 Task: Search for emails from 'Aaihasa Nisni' and move them to a new folder named 'New Client'.
Action: Mouse moved to (190, 31)
Screenshot: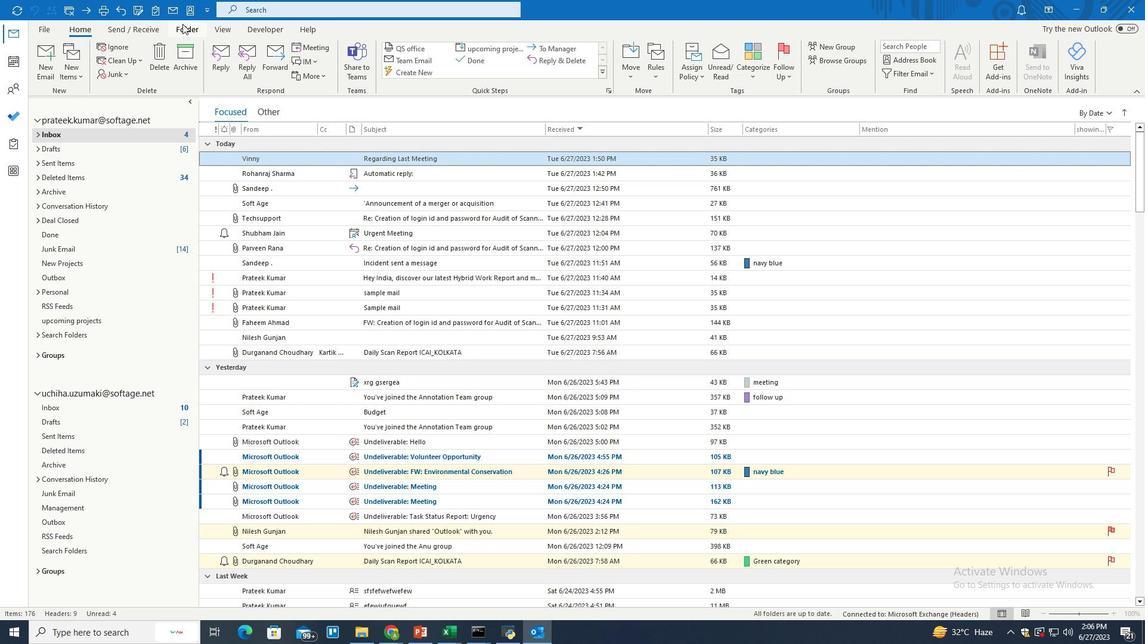 
Action: Mouse pressed left at (190, 31)
Screenshot: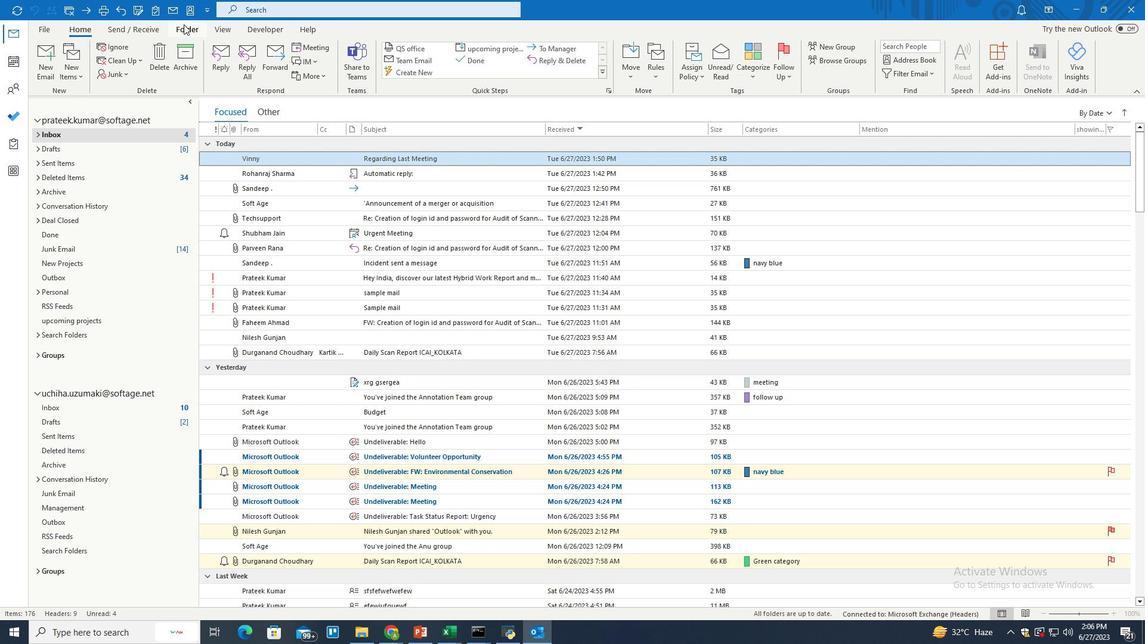 
Action: Mouse moved to (56, 62)
Screenshot: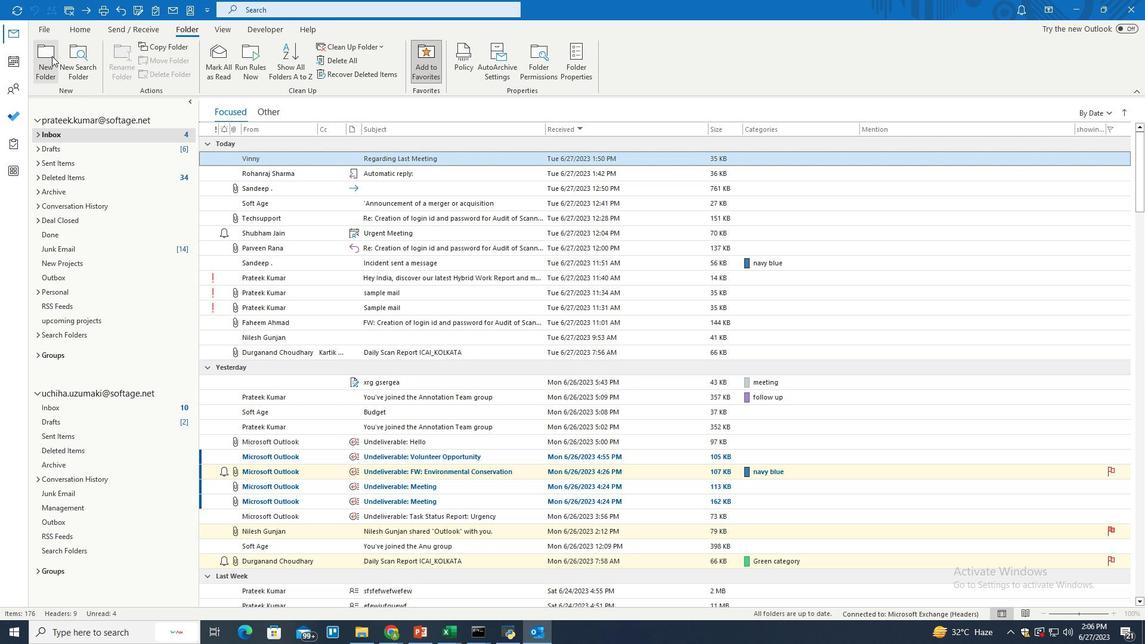 
Action: Mouse pressed left at (56, 62)
Screenshot: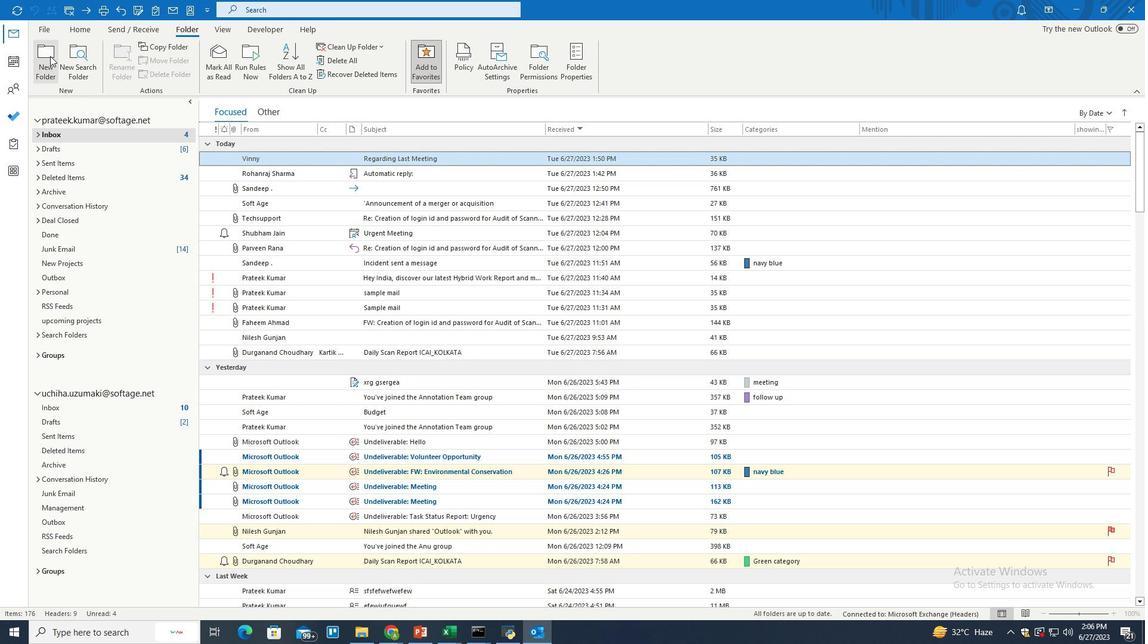 
Action: Mouse moved to (501, 246)
Screenshot: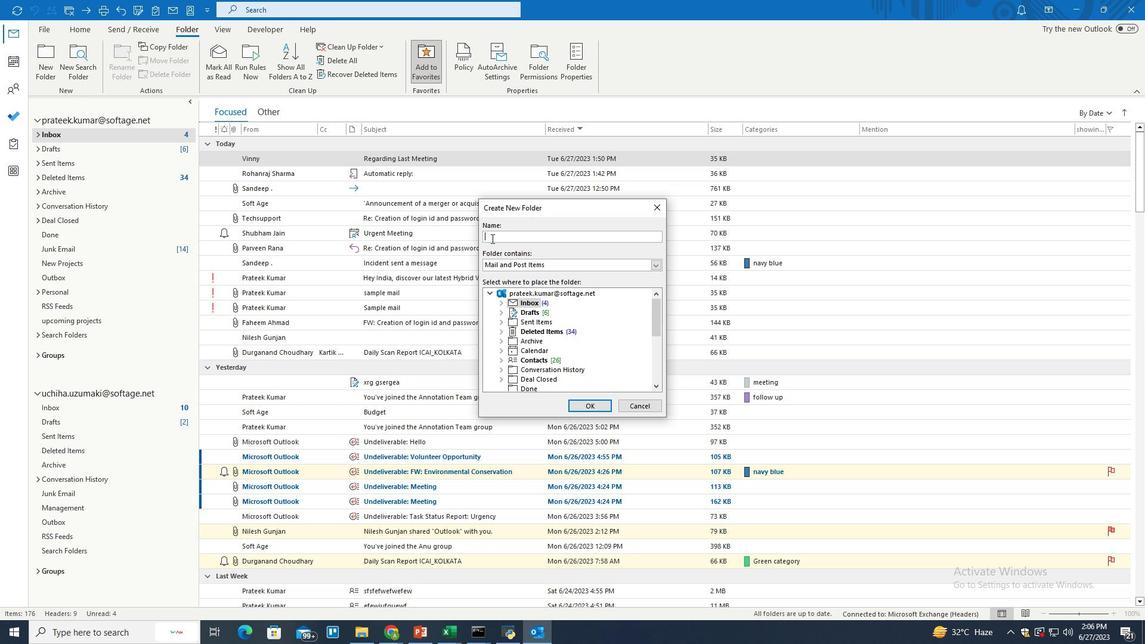 
Action: Mouse pressed left at (501, 246)
Screenshot: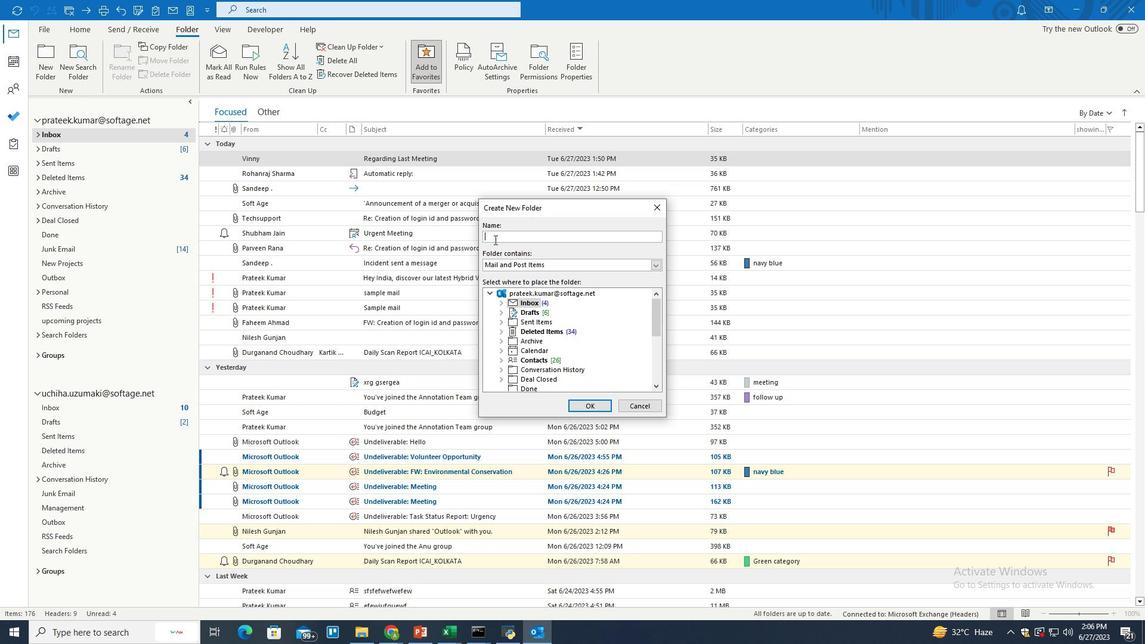 
Action: Key pressed <Key.shift>New<Key.space><Key.shift>Client
Screenshot: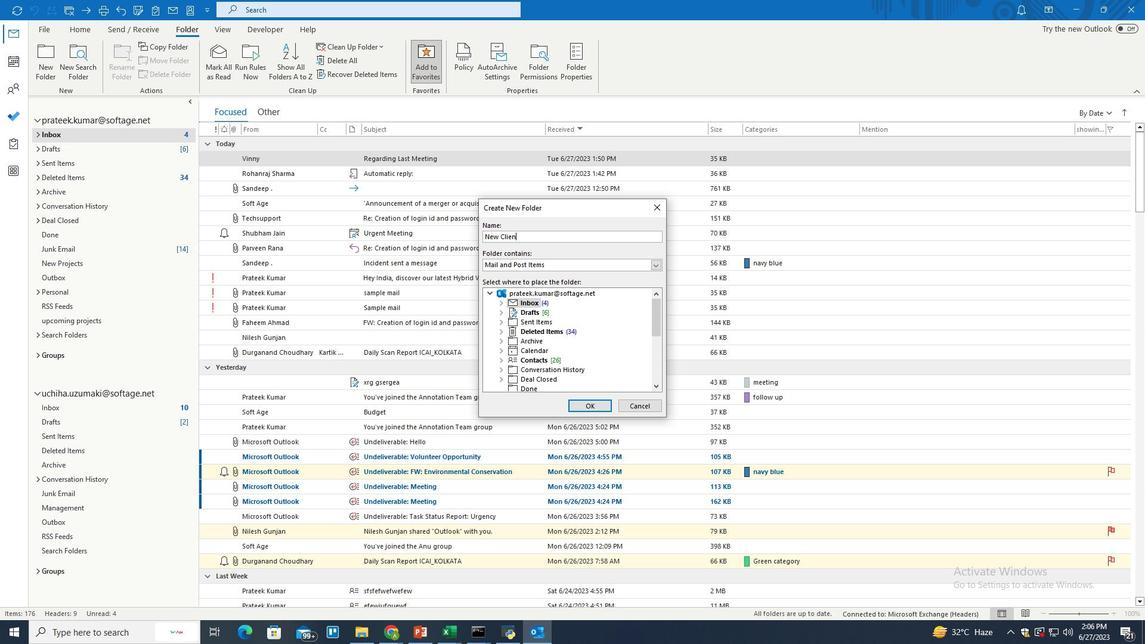 
Action: Mouse moved to (592, 412)
Screenshot: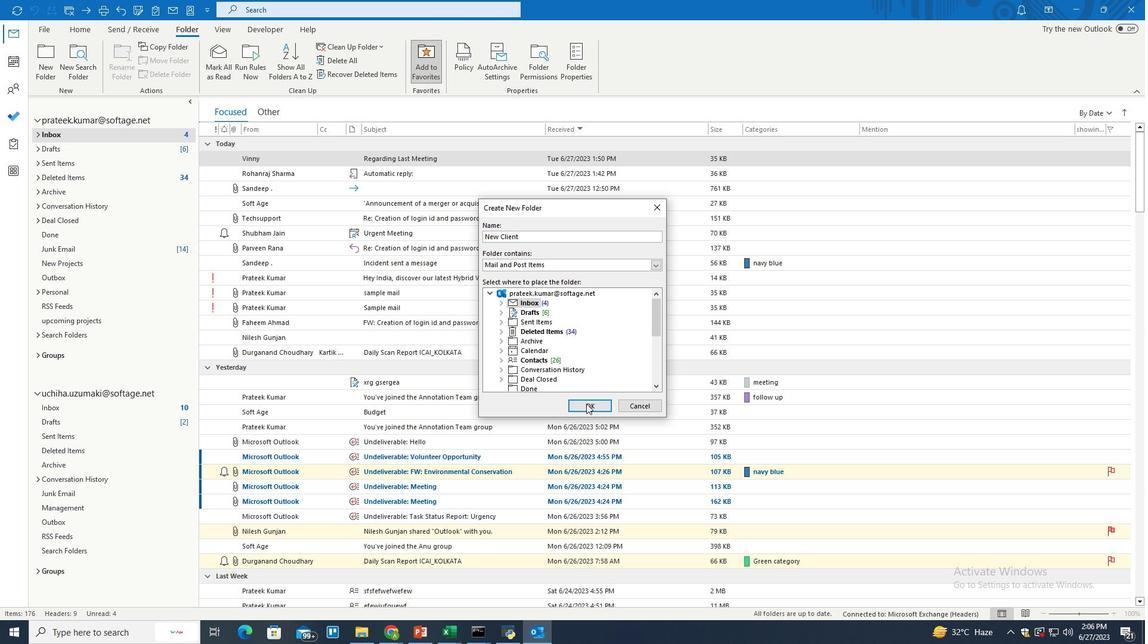 
Action: Mouse pressed left at (592, 412)
Screenshot: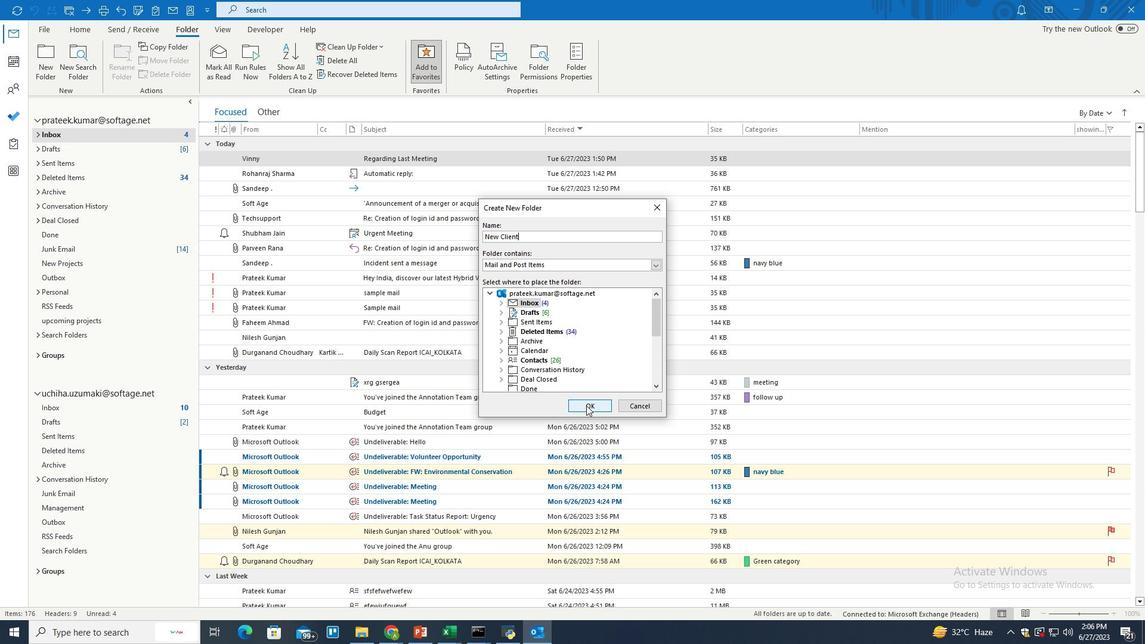
Action: Mouse moved to (471, 16)
Screenshot: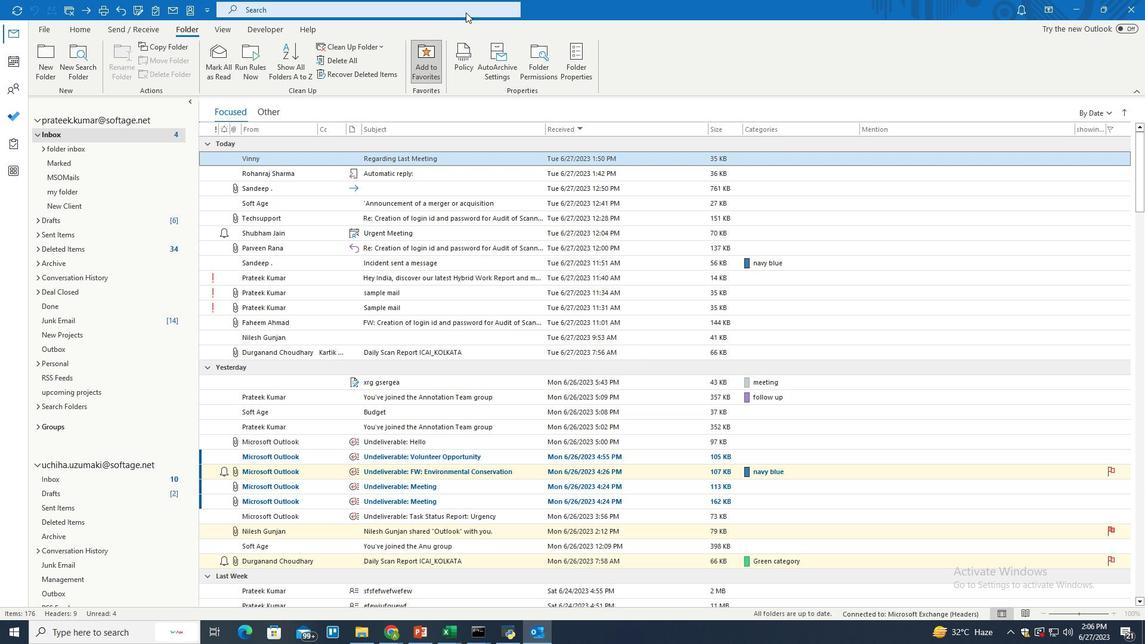 
Action: Mouse pressed left at (471, 16)
Screenshot: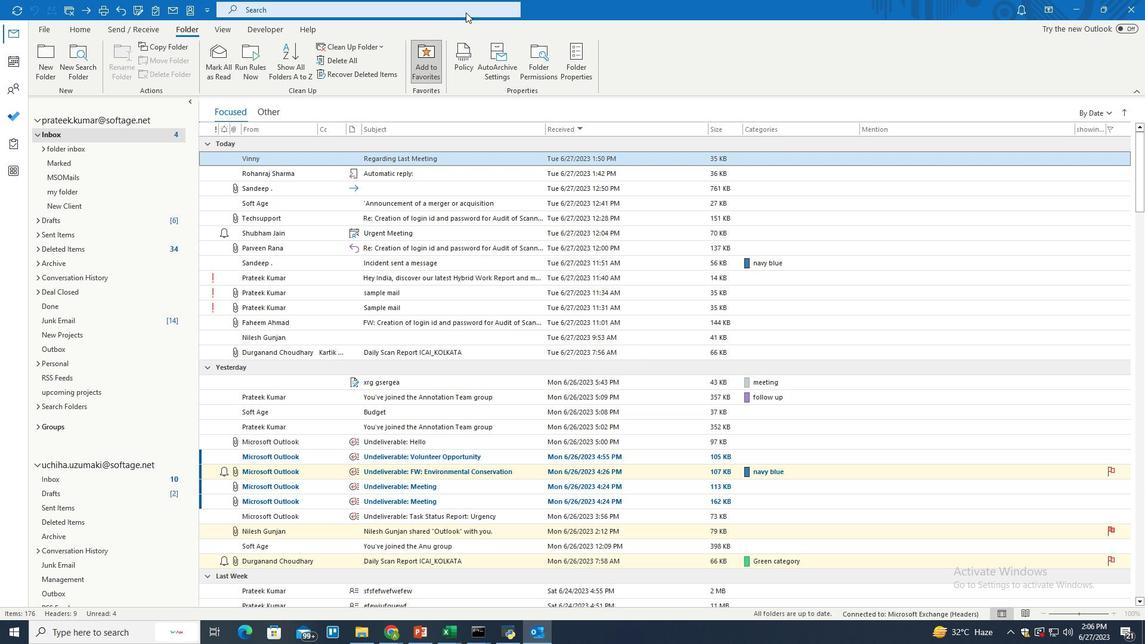 
Action: Key pressed aai
Screenshot: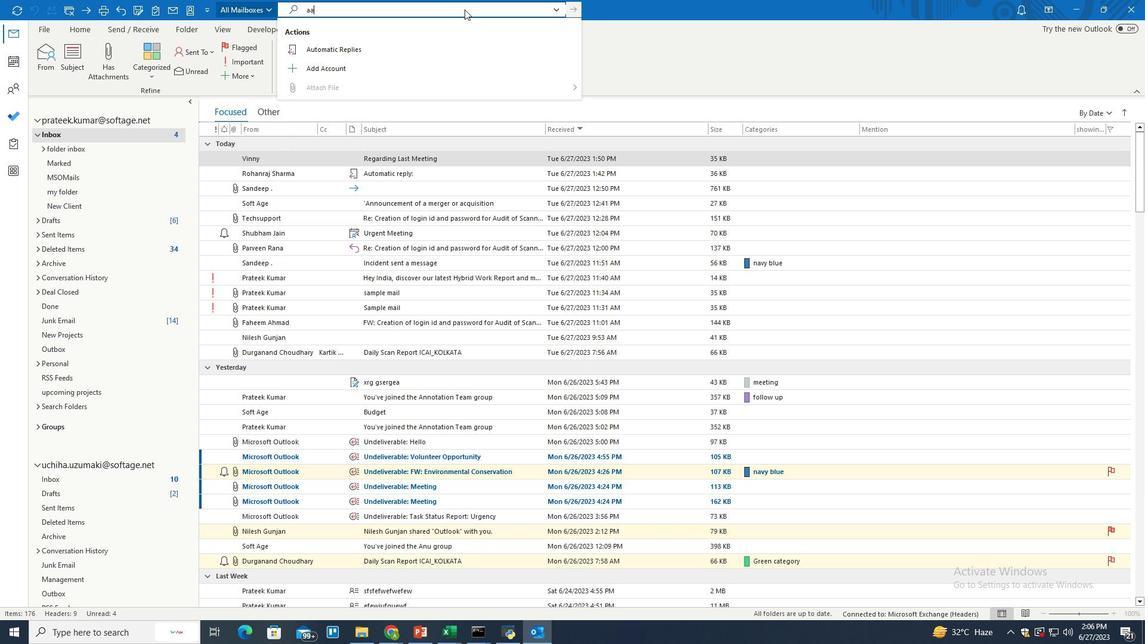 
Action: Mouse moved to (374, 105)
Screenshot: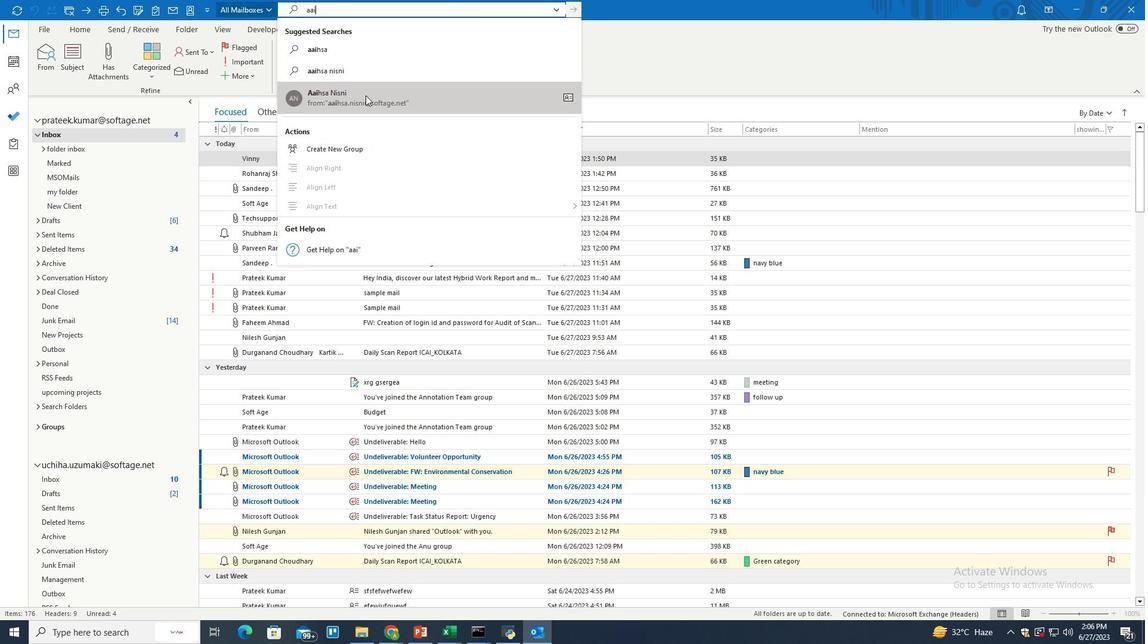 
Action: Mouse pressed left at (374, 105)
Screenshot: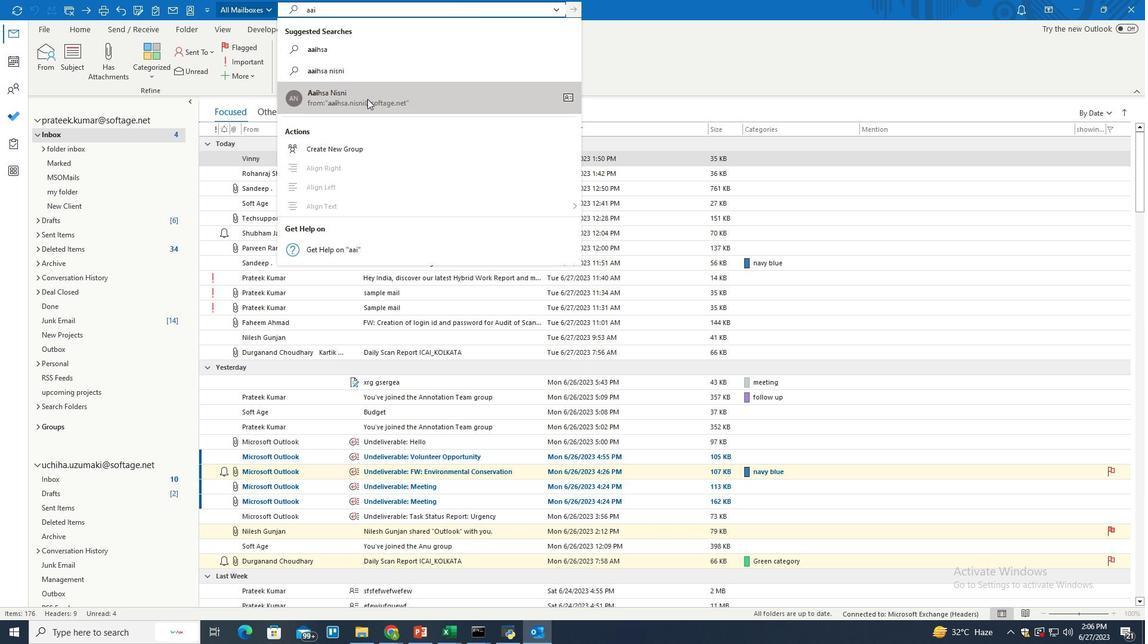 
Action: Mouse moved to (98, 33)
Screenshot: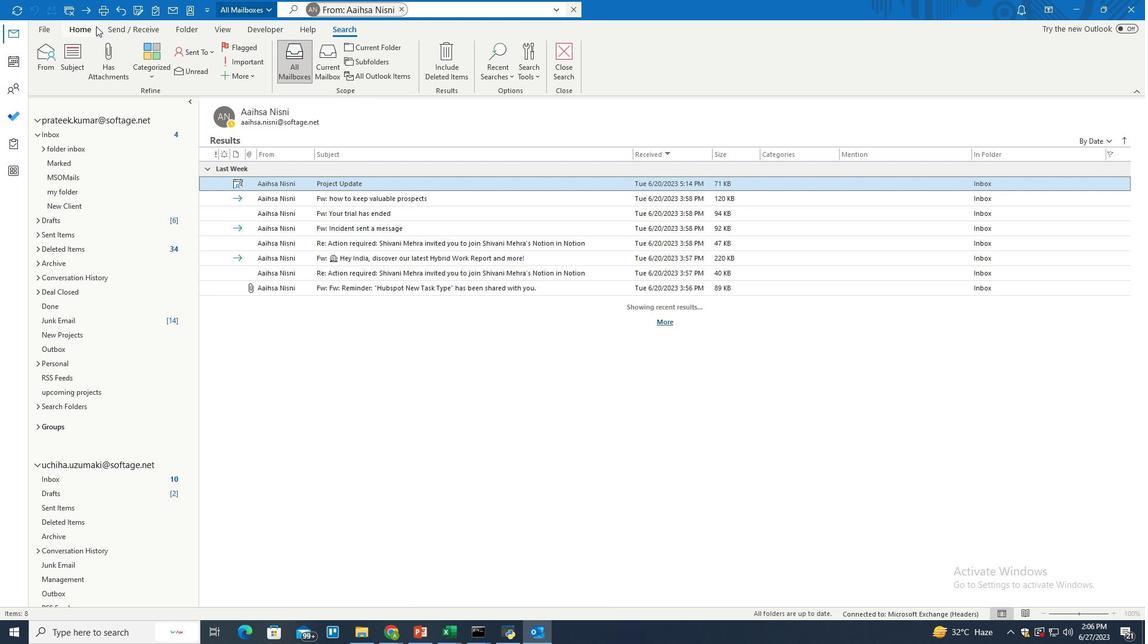 
Action: Mouse pressed left at (98, 33)
Screenshot: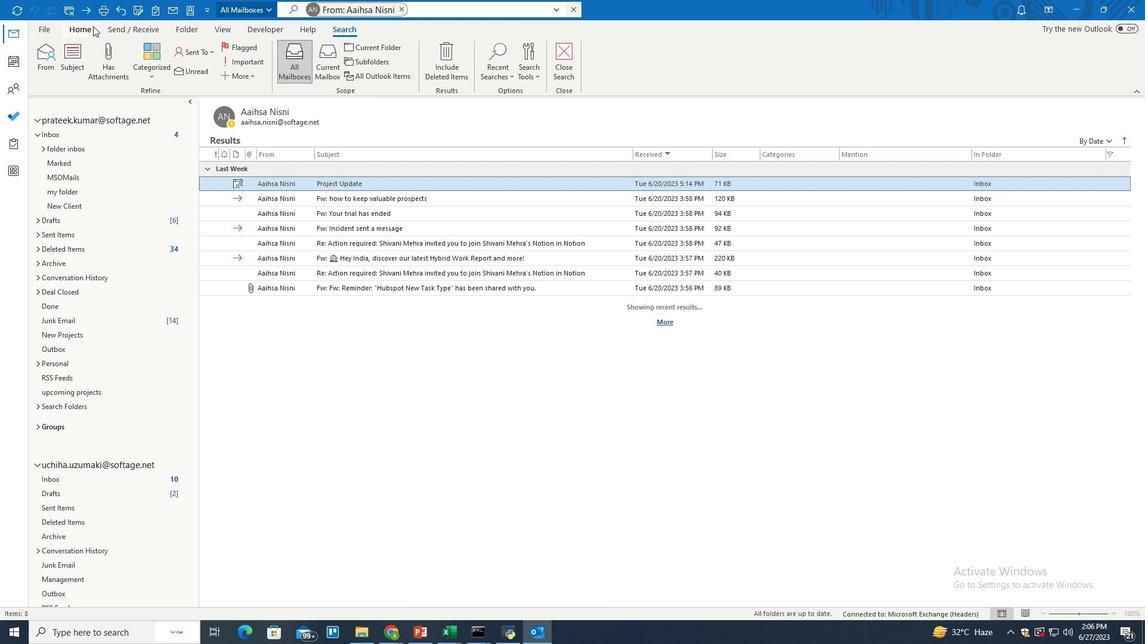 
Action: Mouse moved to (346, 202)
Screenshot: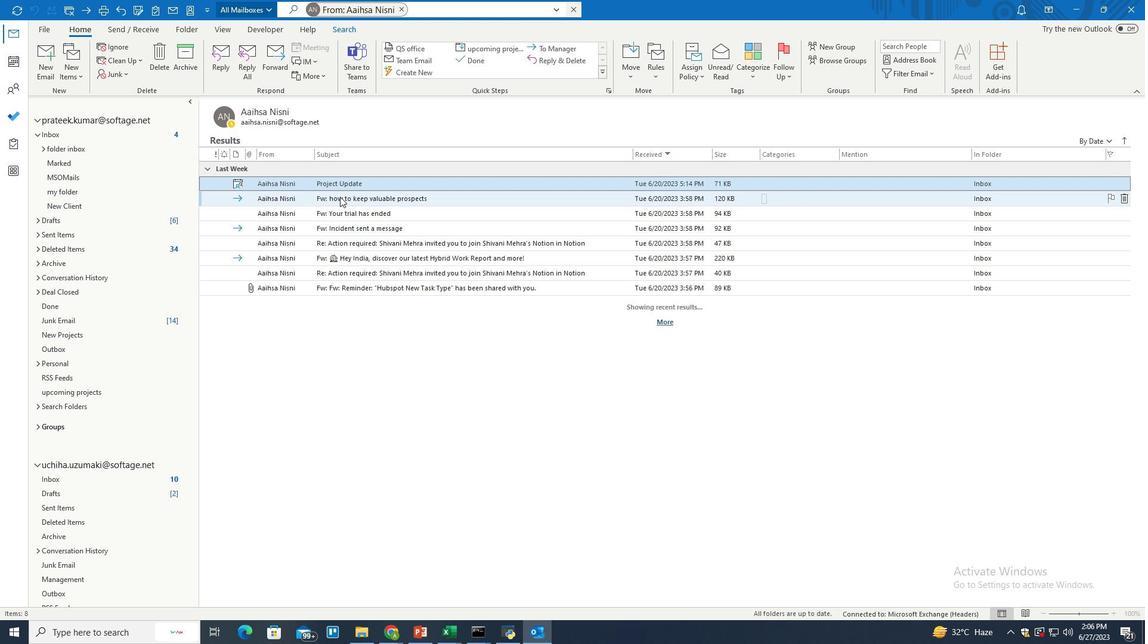 
Action: Key pressed ctrl+A
Screenshot: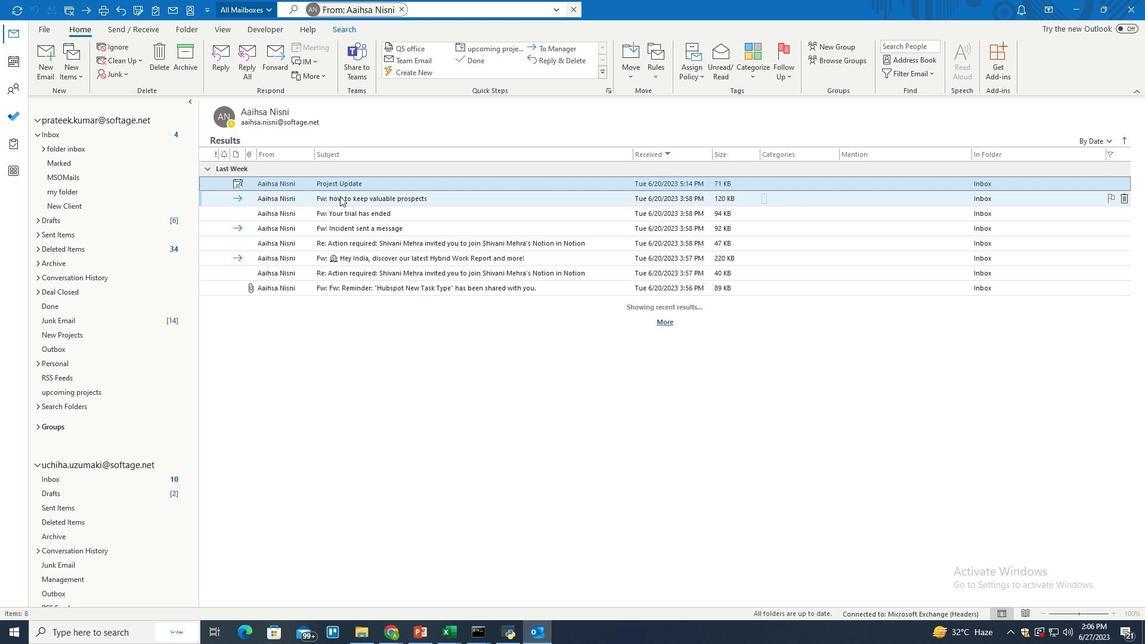 
Action: Mouse moved to (637, 70)
Screenshot: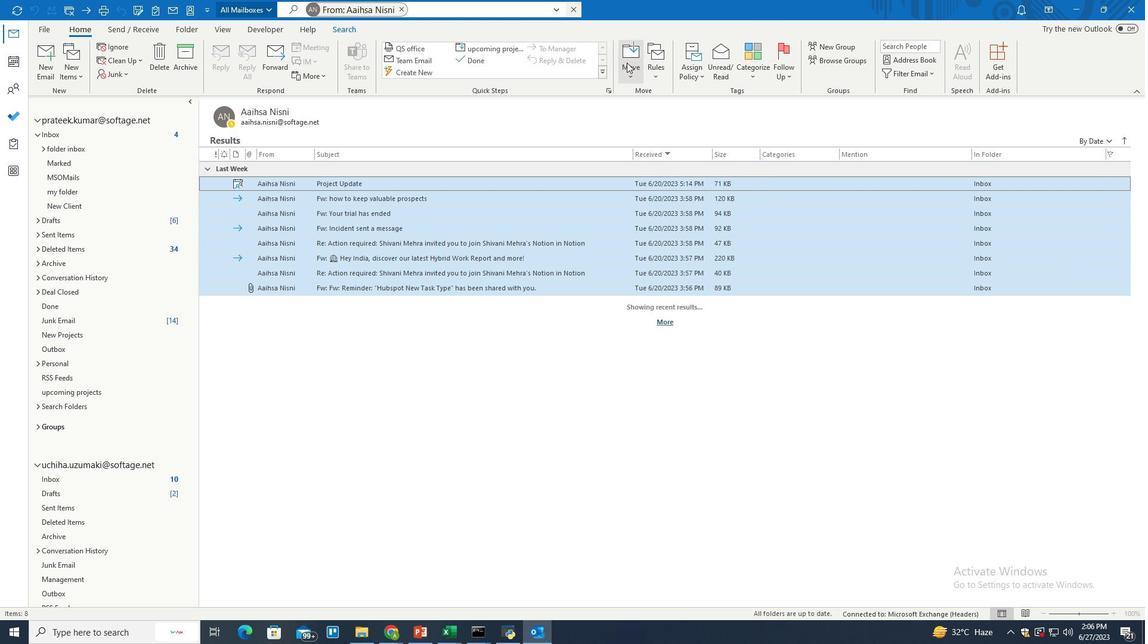 
Action: Mouse pressed left at (637, 70)
Screenshot: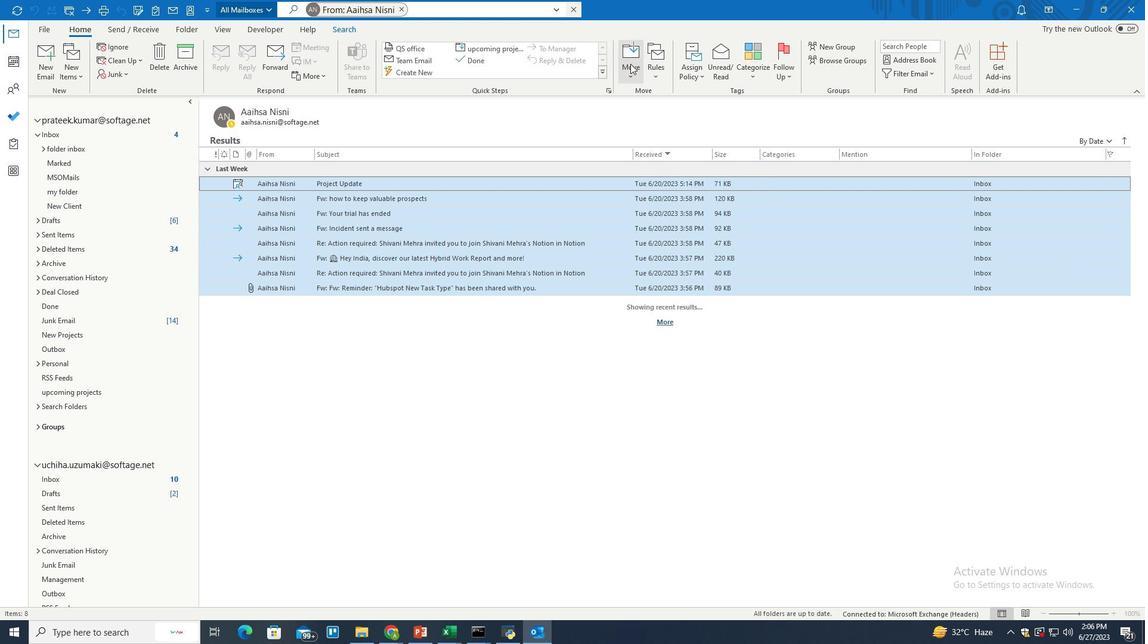 
Action: Mouse moved to (665, 97)
Screenshot: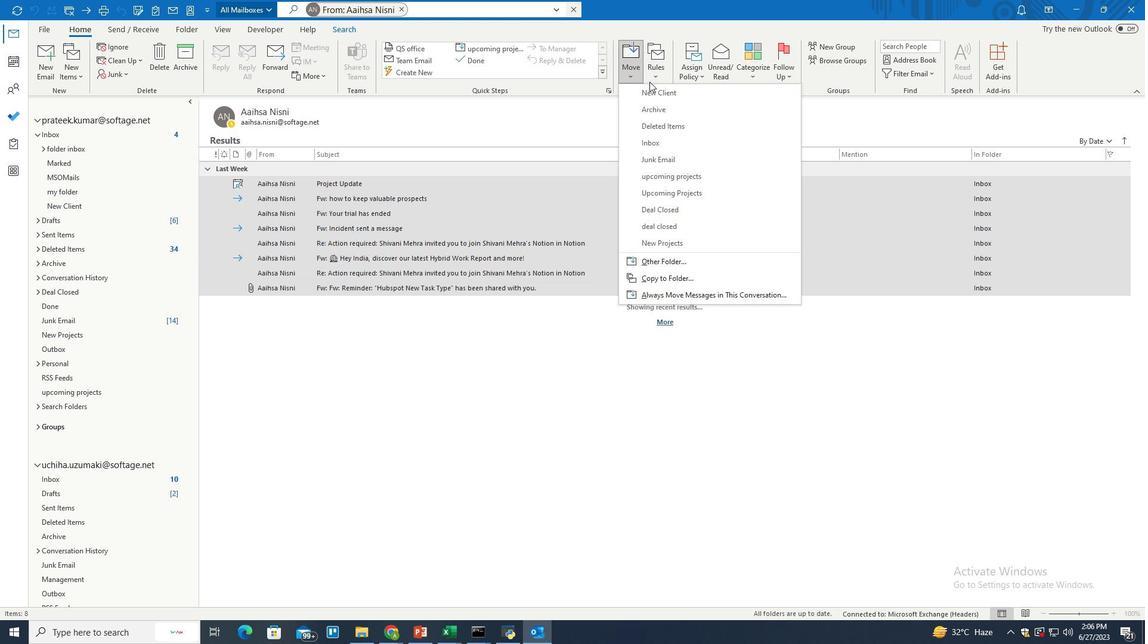 
Action: Mouse pressed left at (665, 97)
Screenshot: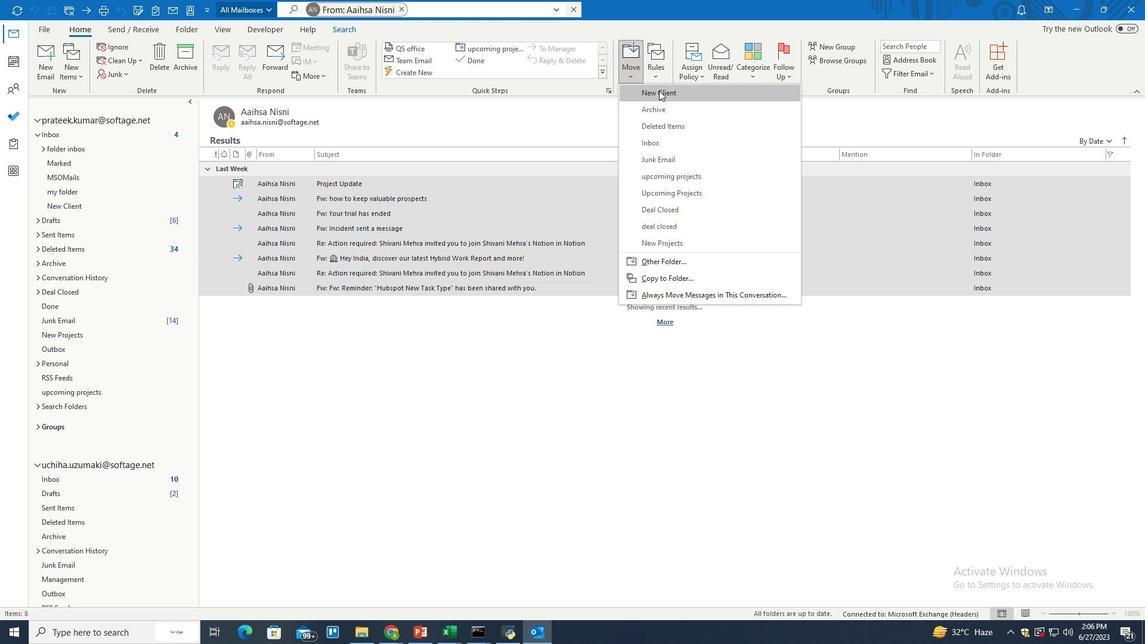 
Action: Mouse moved to (604, 280)
Screenshot: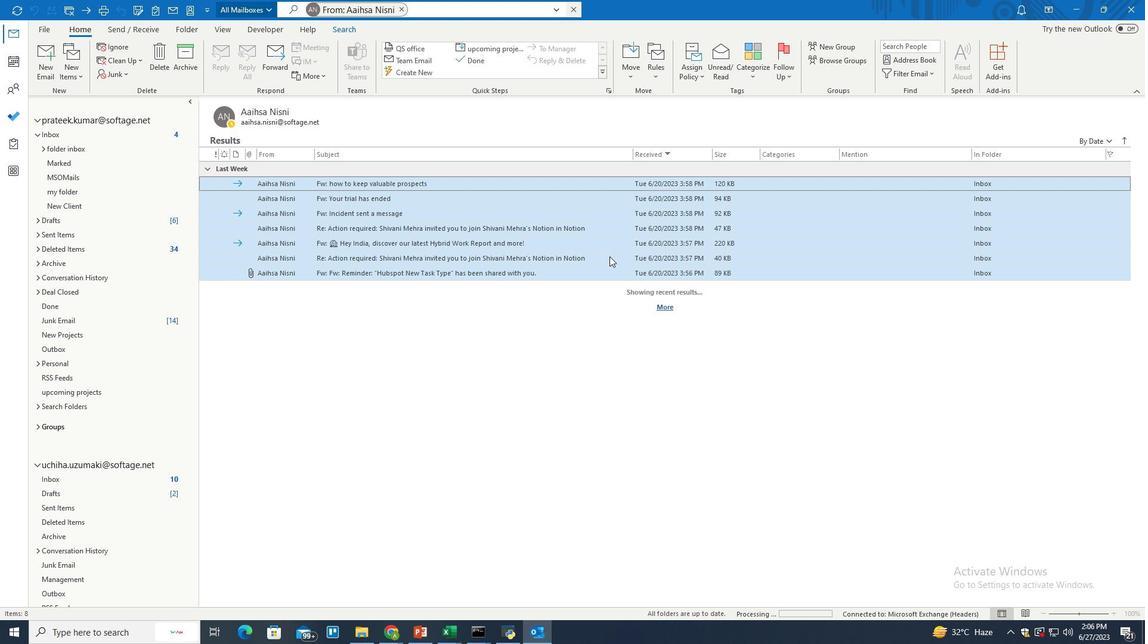 
